 Task: Add an event with the title Second Monthly Team Review, date '2024/04/18', time 7:30 AM to 9:30 AMand add a description: Team building activities designed to suit the specific needs and dynamics of the team. Customizing the activities to align with the team's goals and challenges can maximize their effectiveness in fostering collaboration, trust, and overall team cohesion., put the event into Yellow category . Add location for the event as: 654 Port Olympic, Barcelona, Spain, logged in from the account softage.7@softage.netand send the event invitation to softage.5@softage.net and softage.1@softage.net. Set a reminder for the event 12 hour before
Action: Mouse moved to (83, 103)
Screenshot: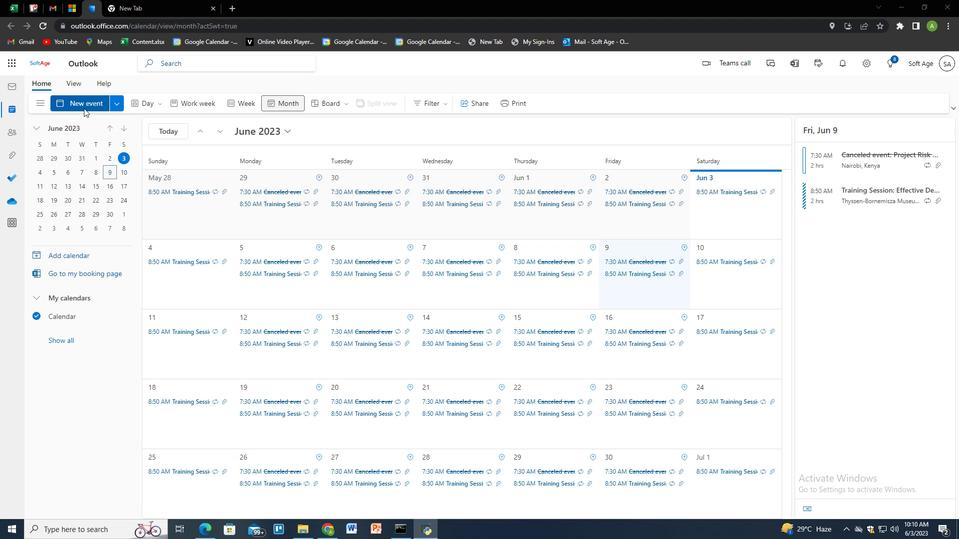 
Action: Mouse pressed left at (83, 103)
Screenshot: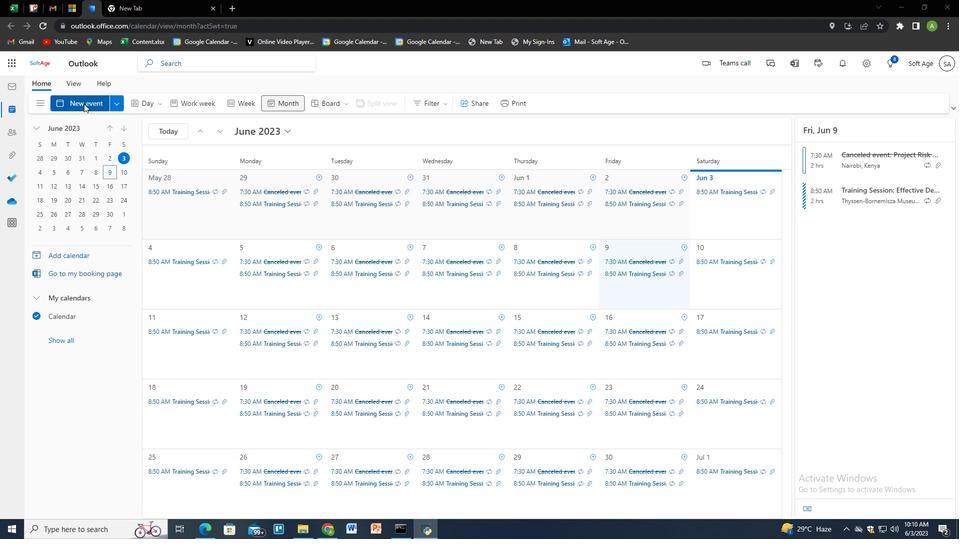 
Action: Mouse moved to (331, 168)
Screenshot: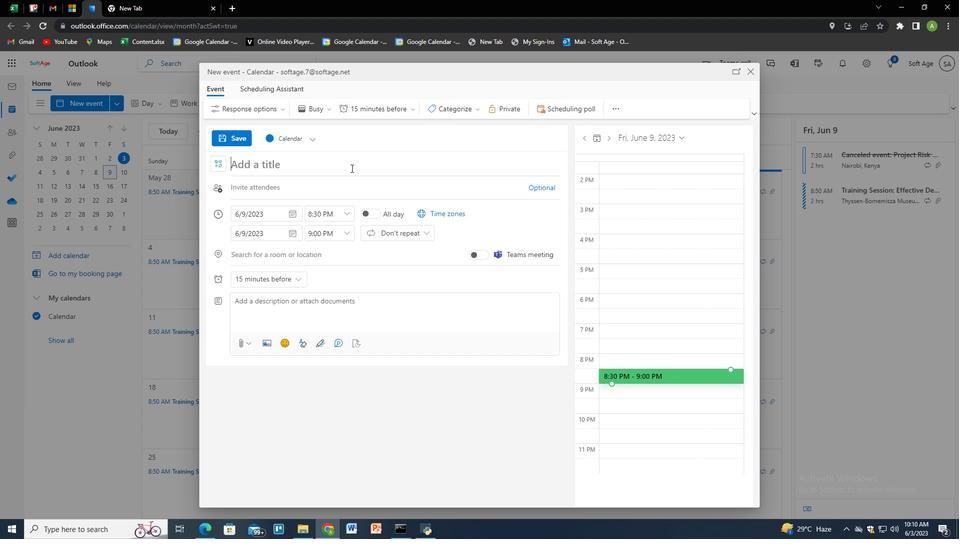 
Action: Mouse pressed left at (331, 168)
Screenshot: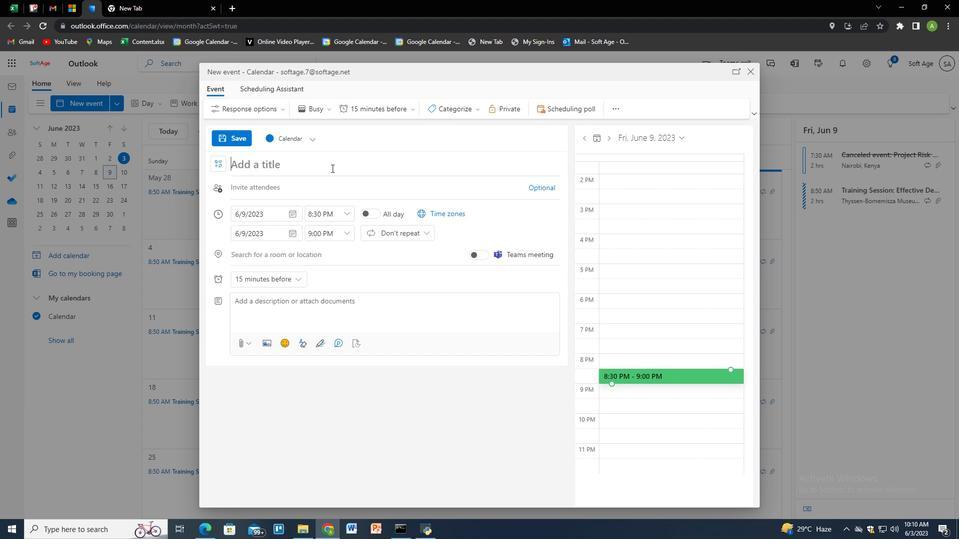 
Action: Key pressed <Key.shift>Second<Key.space><Key.shift>Monthly<Key.space><Key.shift>TEam<Key.backspace><Key.backspace><Key.backspace>eam<Key.space><Key.shift>Review<Key.tab><Key.tab><Key.tab>
Screenshot: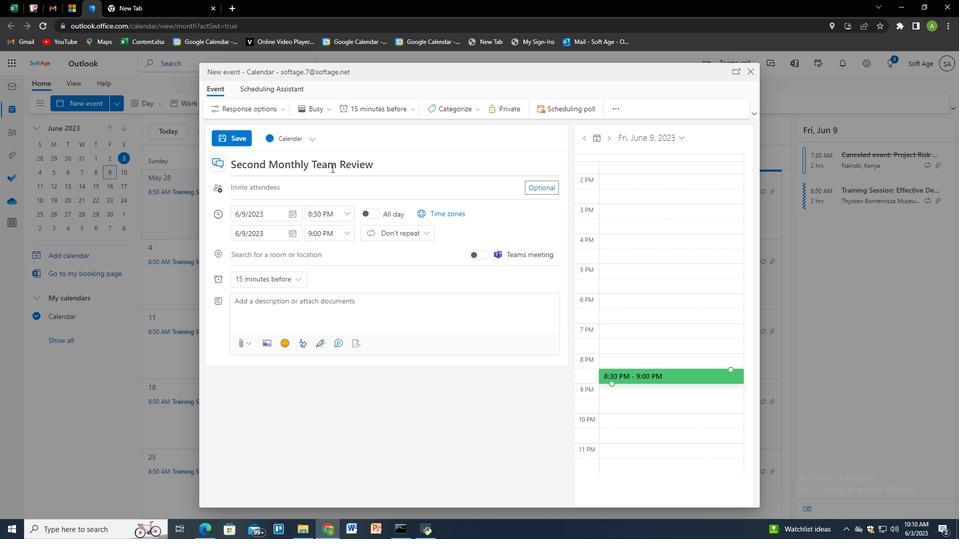 
Action: Mouse moved to (291, 214)
Screenshot: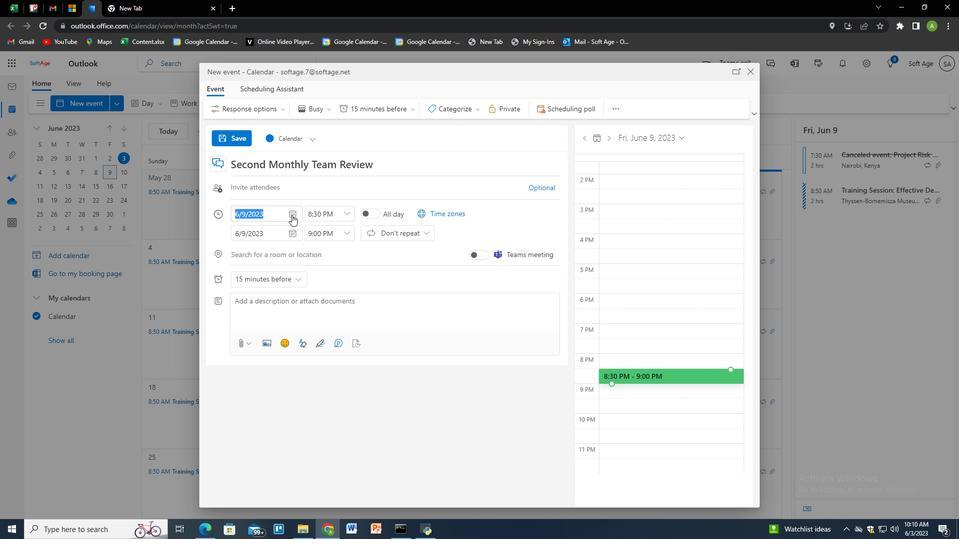 
Action: Mouse pressed left at (291, 214)
Screenshot: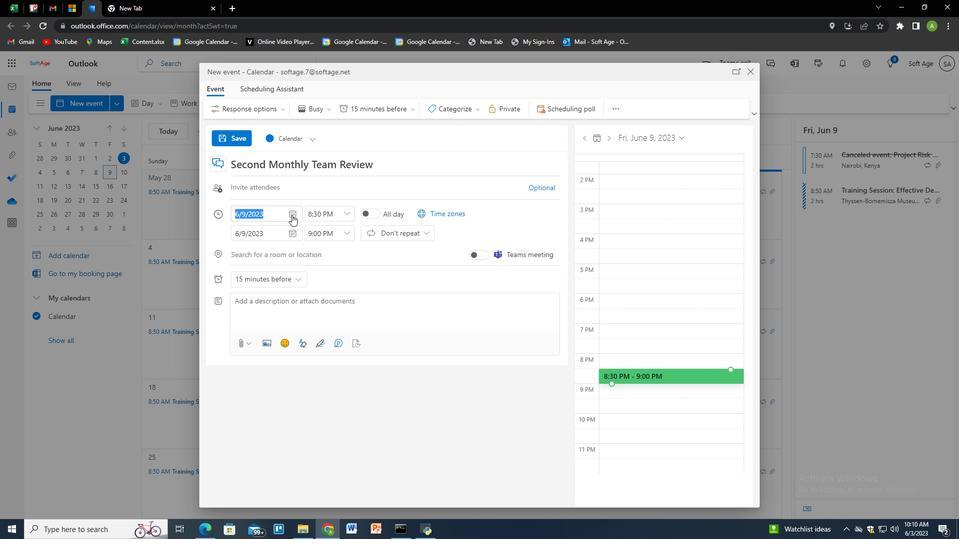 
Action: Mouse moved to (290, 232)
Screenshot: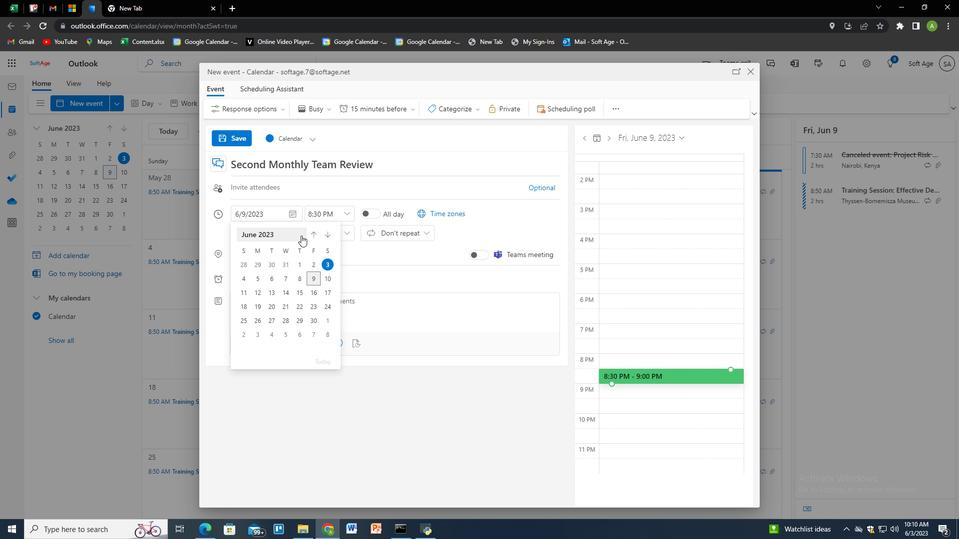 
Action: Mouse pressed left at (290, 232)
Screenshot: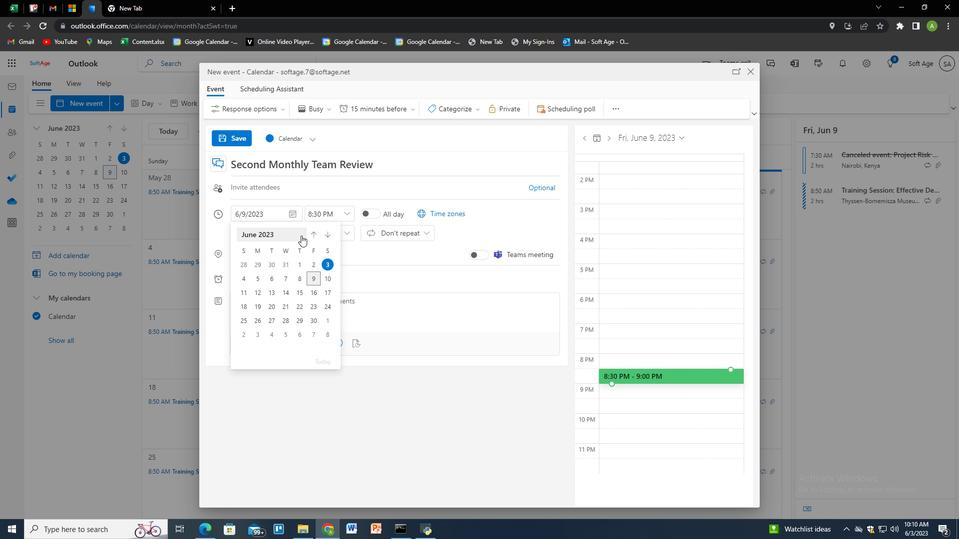 
Action: Mouse pressed left at (290, 232)
Screenshot: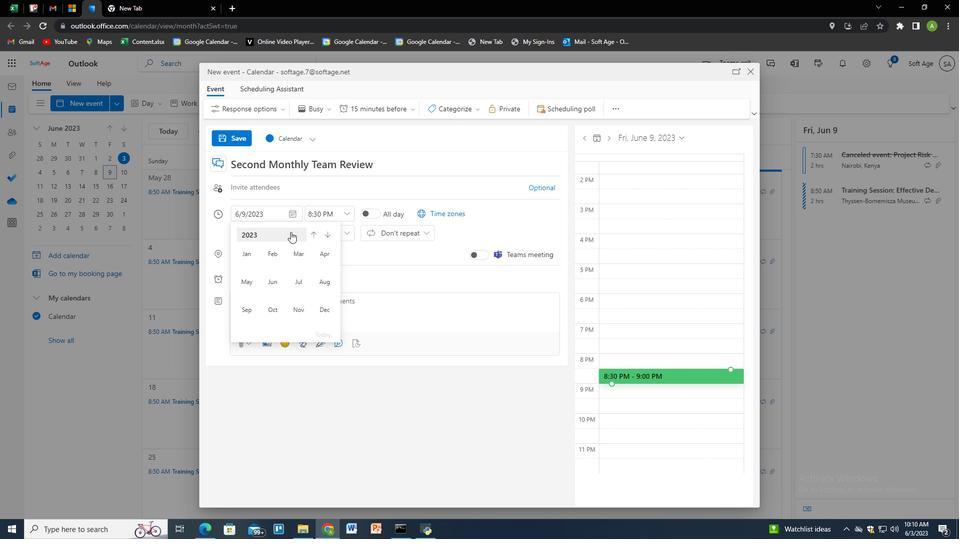 
Action: Mouse moved to (251, 286)
Screenshot: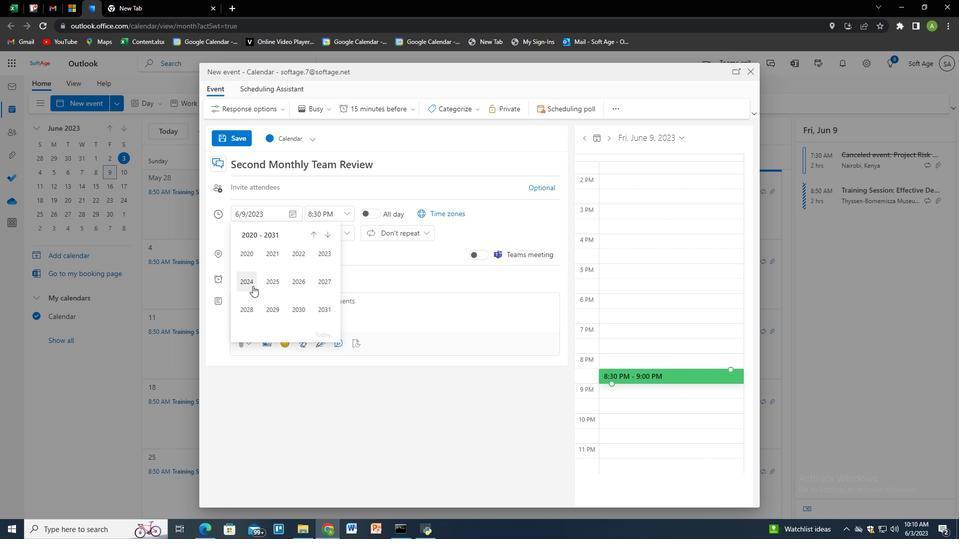 
Action: Mouse pressed left at (251, 286)
Screenshot: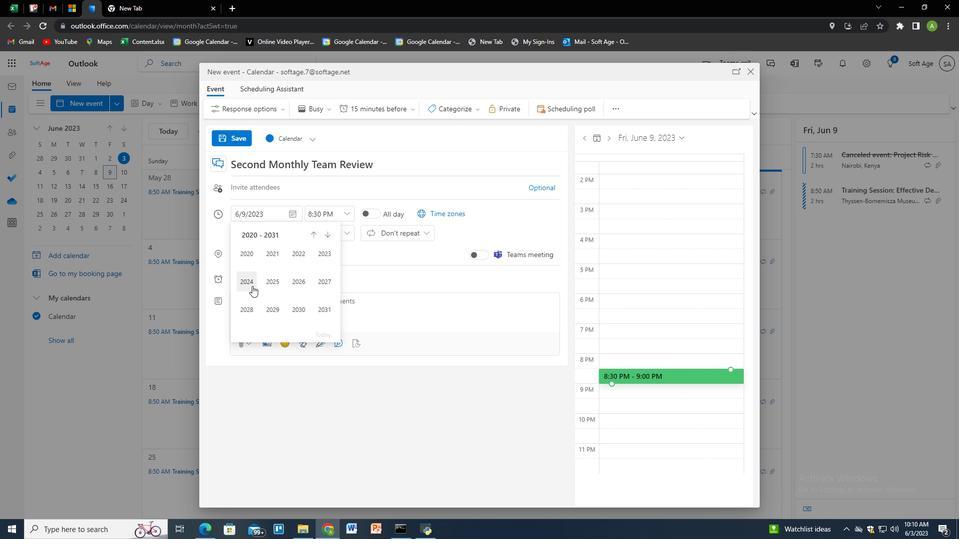 
Action: Mouse moved to (327, 256)
Screenshot: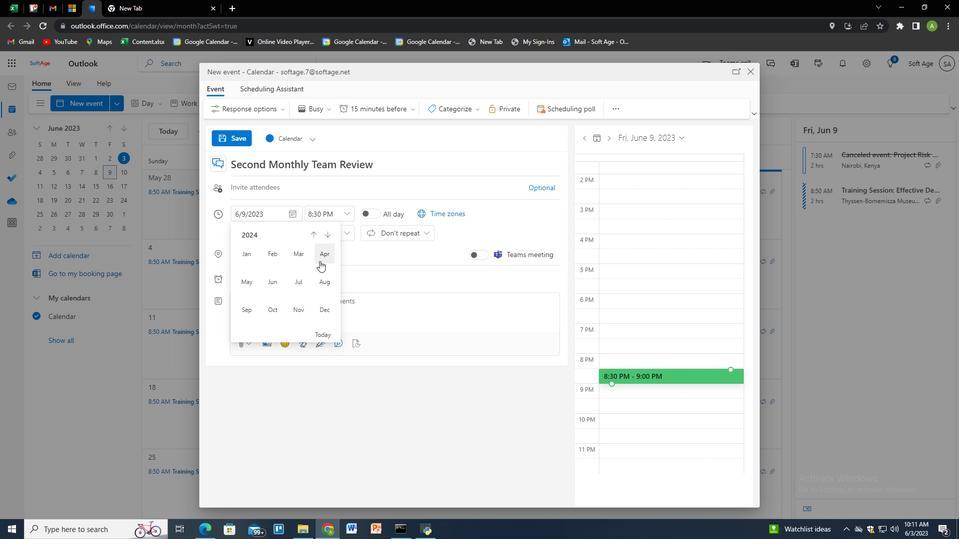 
Action: Mouse pressed left at (327, 256)
Screenshot: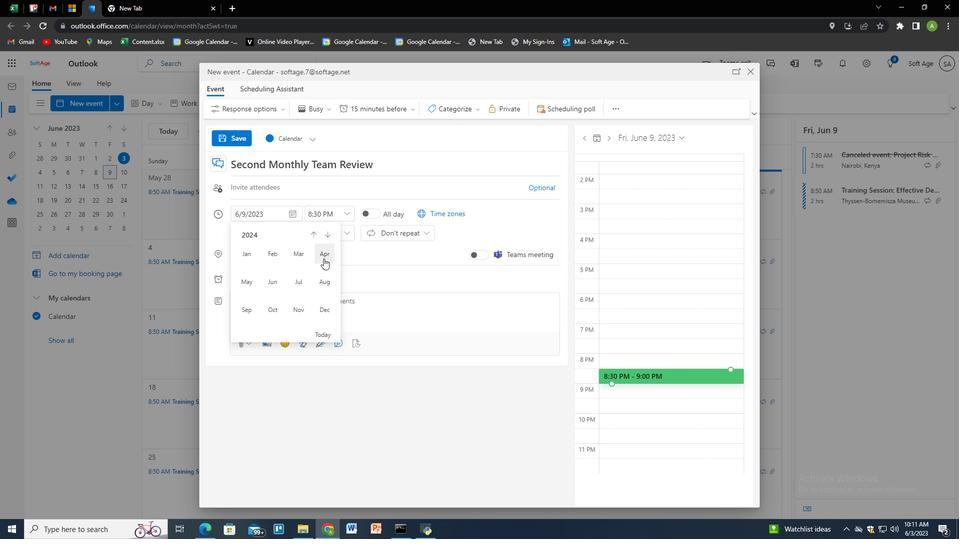 
Action: Mouse moved to (302, 296)
Screenshot: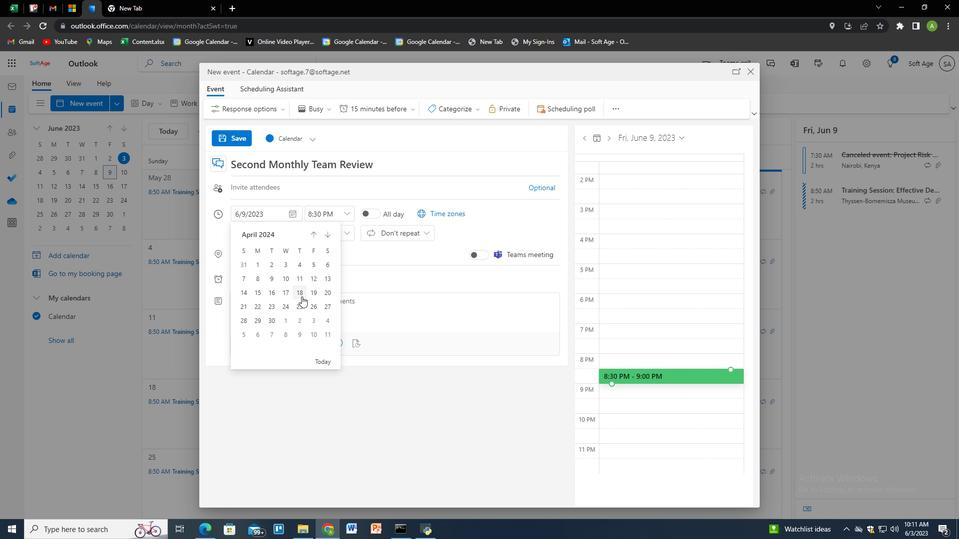 
Action: Mouse pressed left at (302, 296)
Screenshot: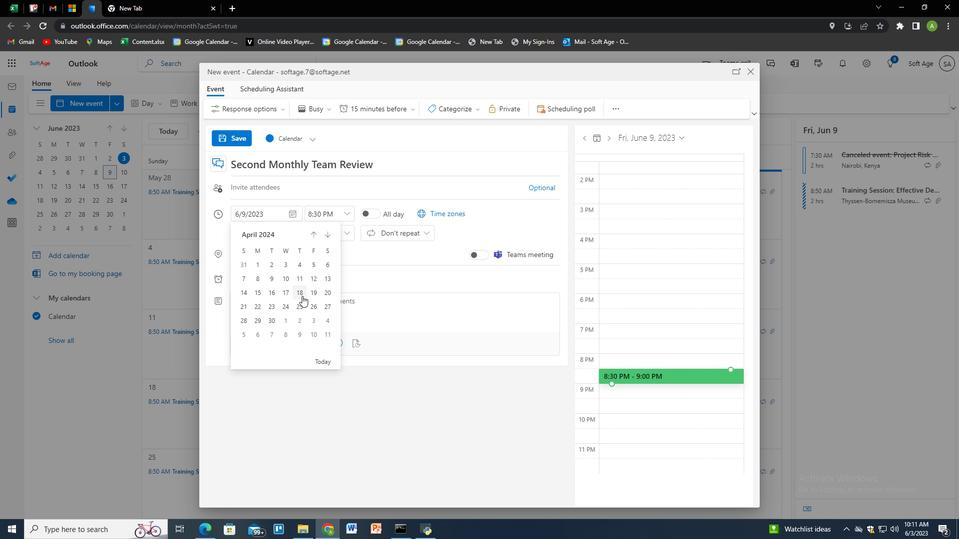 
Action: Mouse moved to (317, 213)
Screenshot: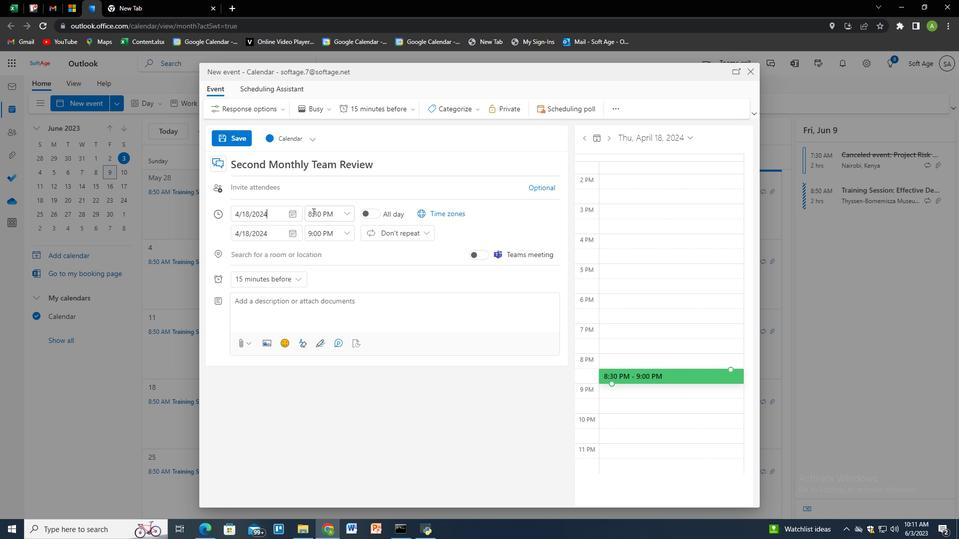 
Action: Mouse pressed left at (317, 213)
Screenshot: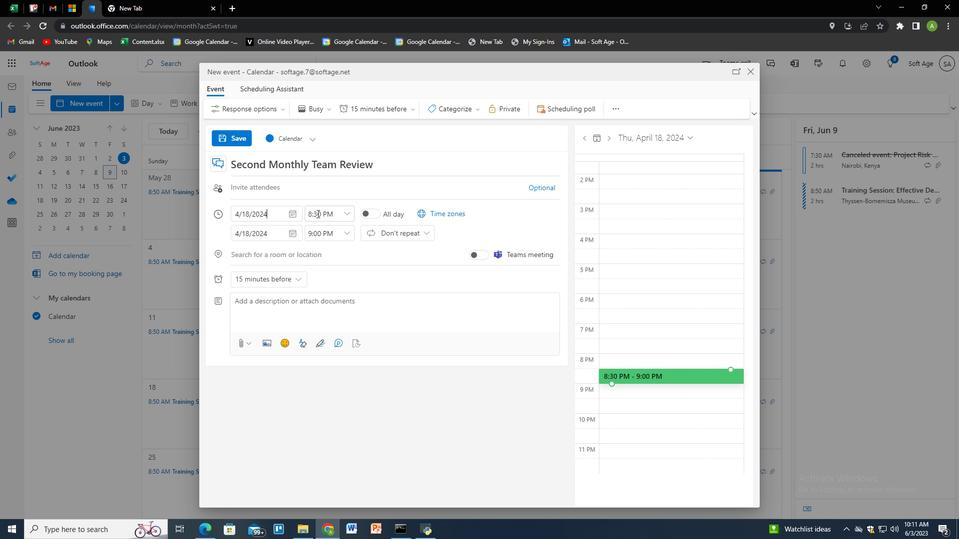
Action: Mouse pressed left at (317, 213)
Screenshot: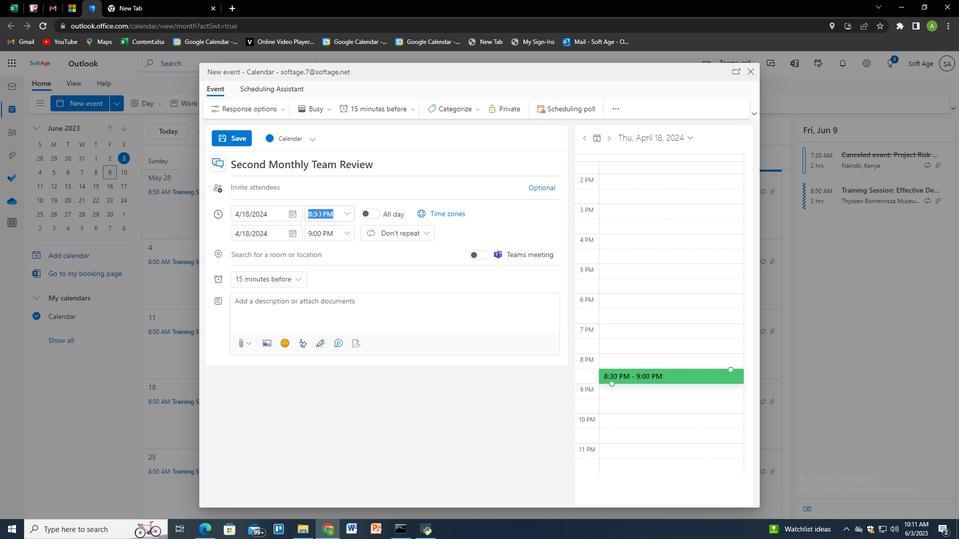 
Action: Mouse pressed left at (317, 213)
Screenshot: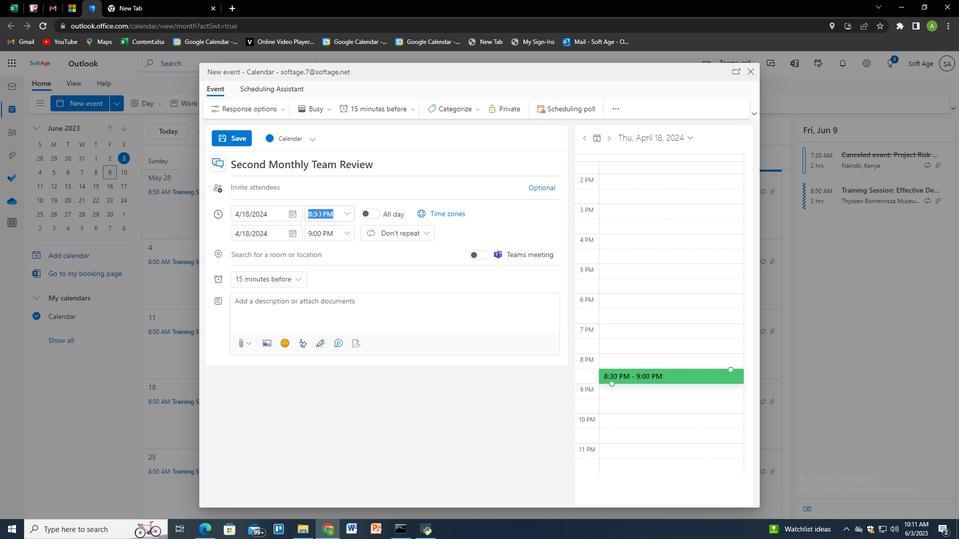 
Action: Mouse pressed left at (317, 213)
Screenshot: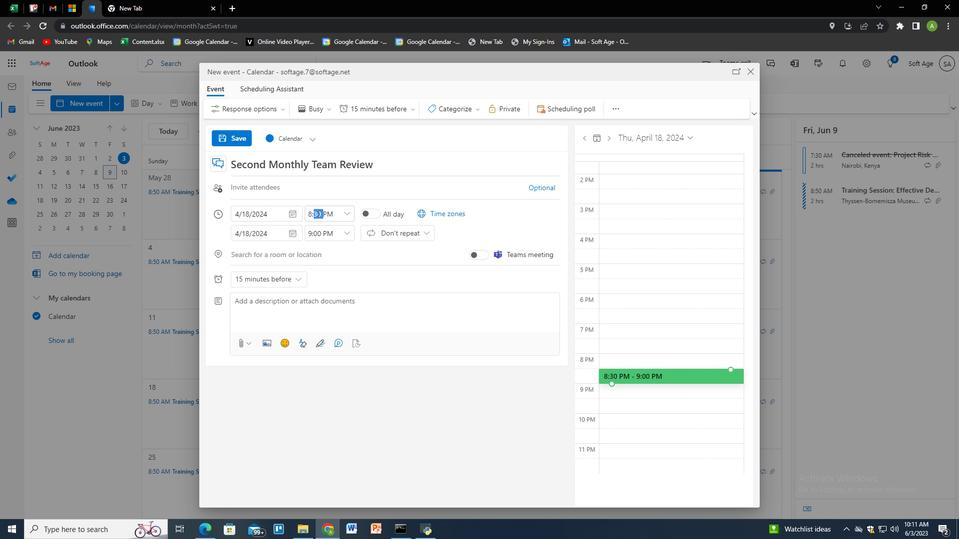 
Action: Key pressed <Key.backspace>7<Key.shift>:30<Key.space><Key.shift>AM<Key.shift>M<Key.tab><Key.tab><Key.shift><Key.page_up><Key.shift>9;00<Key.space><Key.shift>AM<Key.tab><Key.tab><Key.tab><Key.tab><Key.tab><Key.tab><Key.tab><Key.shift>R<Key.backspace><Key.shift>Team<Key.space>building<Key.space>activites<Key.backspace><Key.backspace>ies<Key.space>designed<Key.space><Key.backspace><Key.space><Key.backspace><Key.backspace>d<Key.space>to<Key.space>suir<Key.backspace>t<Key.space>the<Key.space><Key.backspace><Key.backspace><Key.backspace><Key.backspace><Key.backspace><Key.space>the<Key.space>specific<Key.space>needs<Key.space>and<Key.space>dynamics<Key.space>t<Key.backspace>of<Key.space>the<Key.space>team.<Key.space><Key.shift>Customixin<Key.backspace><Key.backspace><Key.backspace>zing<Key.space>the<Key.space>activities<Key.space>to<Key.space>align<Key.backspace>n<Key.space>with<Key.space>the<Key.space>team's<Key.space>goea<Key.backspace><Key.backspace>al<Key.space>a<Key.backspace><Key.backspace>s<Key.space>and<Key.space>challenges<Key.space>can<Key.space>maz<Key.backspace>ximize<Key.space>their<Key.backspace>r<Key.space>r<Key.backspace>effectives<Key.backspace>ness<Key.space>in<Key.space>fostering<Key.space>cola<Key.backspace>laboration<Key.space><Key.backspace>m<Key.backspace>,<Key.space>truc<Key.backspace>st<Key.space>a<Key.backspace><Key.backspace>,a<Key.space><Key.backspace><Key.backspace><Key.space>and<Key.space>overall<Key.space>team<Key.space>cohesion.<Key.space>
Screenshot: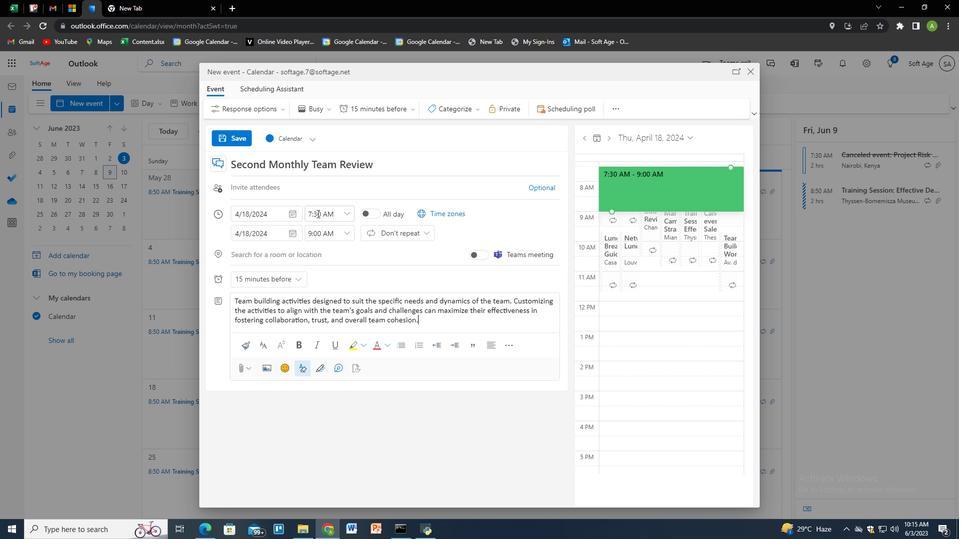 
Action: Mouse moved to (437, 106)
Screenshot: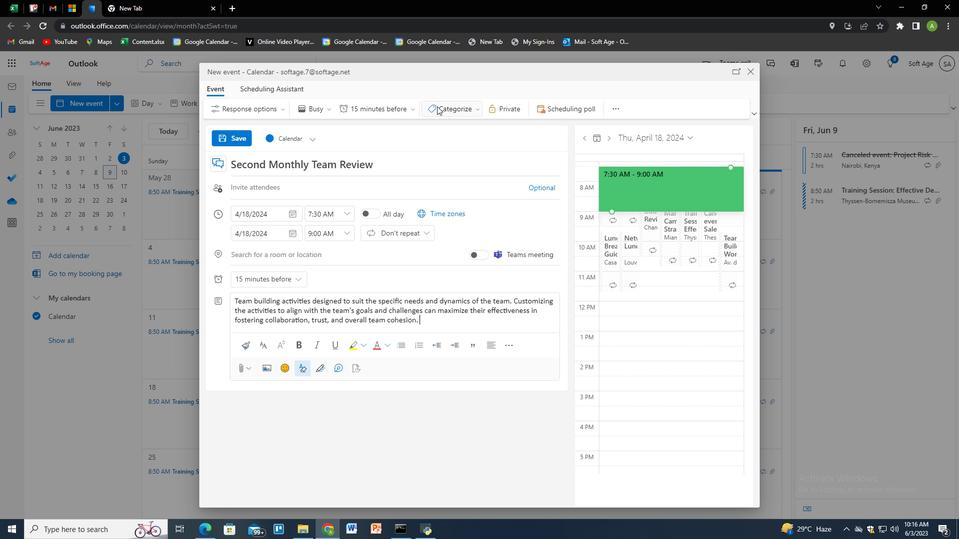 
Action: Mouse pressed left at (437, 106)
Screenshot: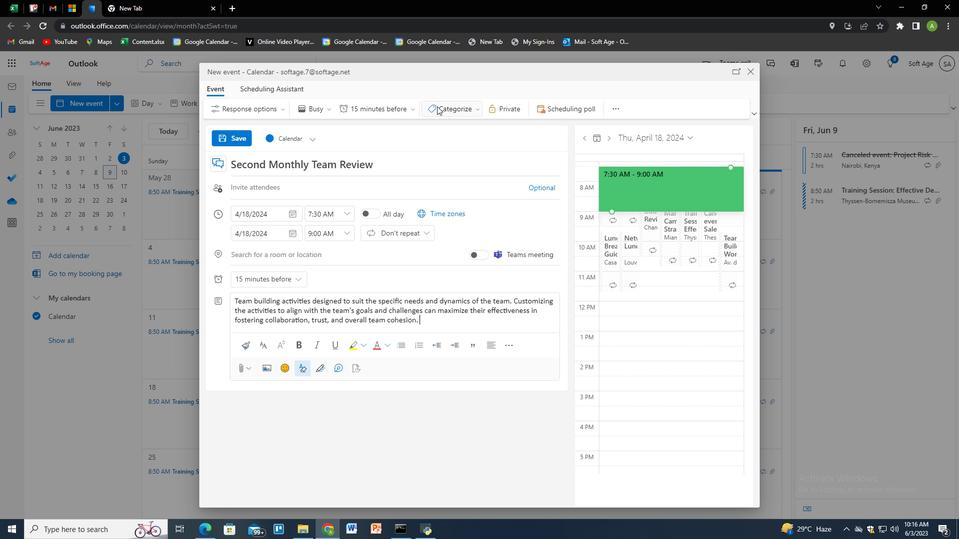 
Action: Mouse moved to (454, 204)
Screenshot: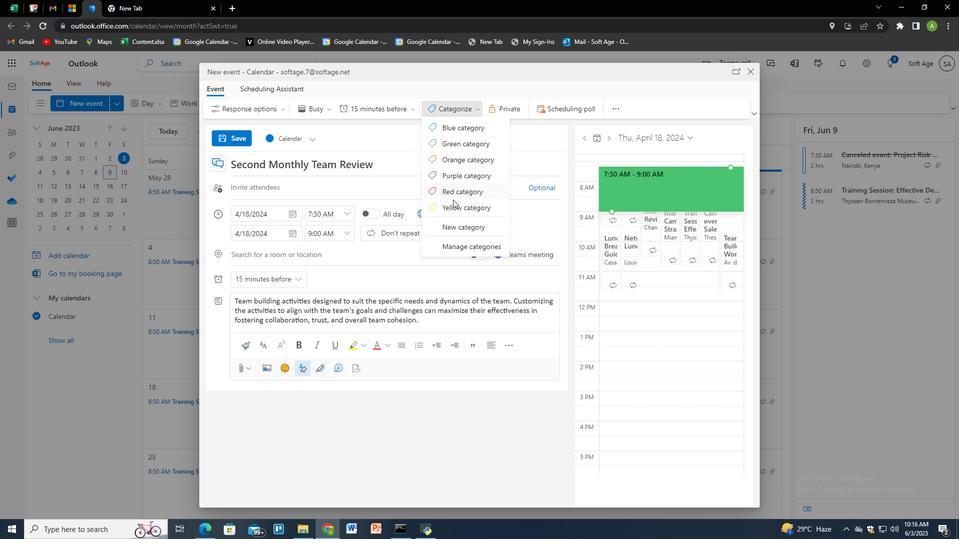 
Action: Mouse pressed left at (454, 204)
Screenshot: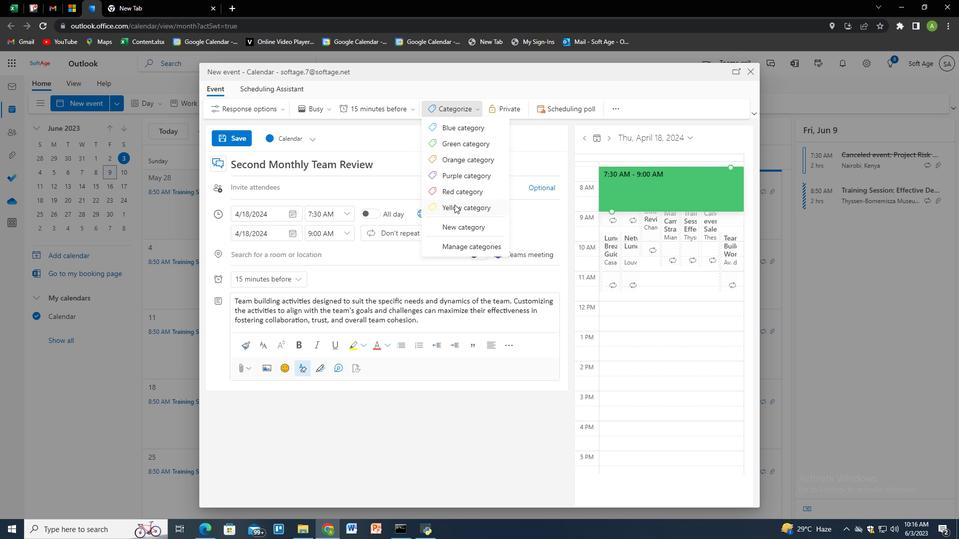 
Action: Mouse moved to (260, 259)
Screenshot: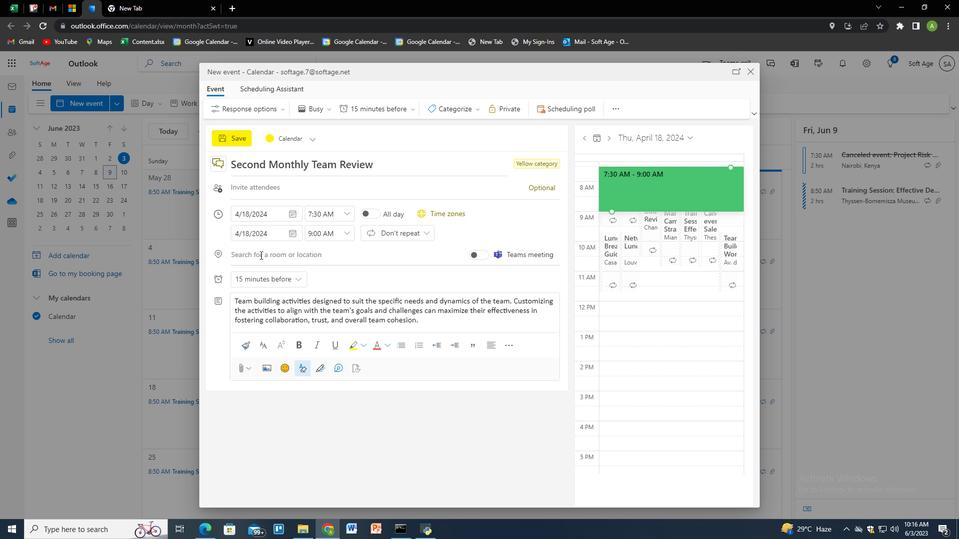 
Action: Mouse pressed left at (260, 259)
Screenshot: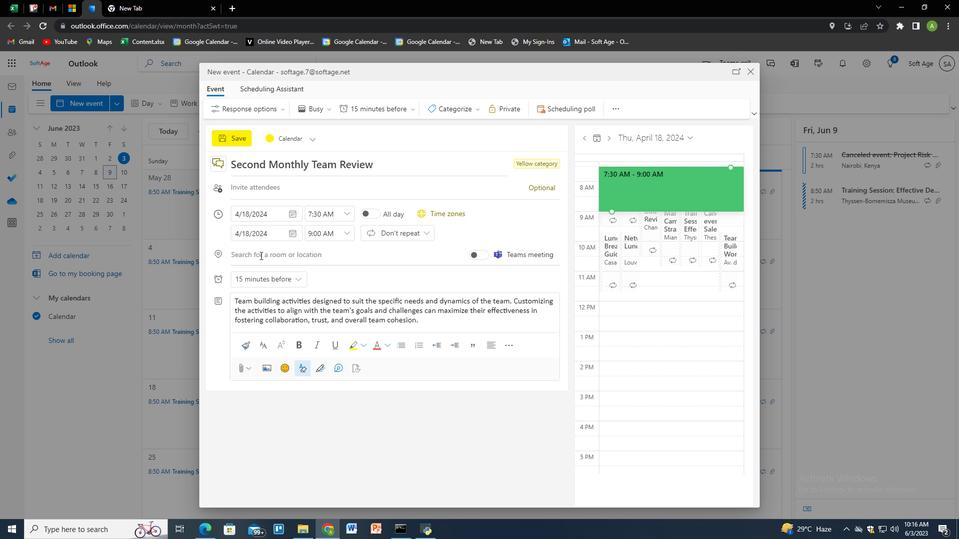 
Action: Key pressed 654<Key.space><Key.shift><Key.shift>Prt<Key.backspace><Key.backspace>ort<Key.space><Key.shift>Olympic,<Key.space><Key.shift>Barcelona.<Key.space><Key.shift>Sp<Key.backspace><Key.backspace><Key.backspace><Key.backspace>,<Key.shift><Key.shift><Key.shift><Key.shift><Key.shift><Key.shift><Key.shift><Key.shift>Dpai<Key.backspace><Key.backspace><Key.backspace><Key.backspace><Key.shift>S<Key.backspace><Key.space><Key.shift>Spain<Key.down><Key.enter>
Screenshot: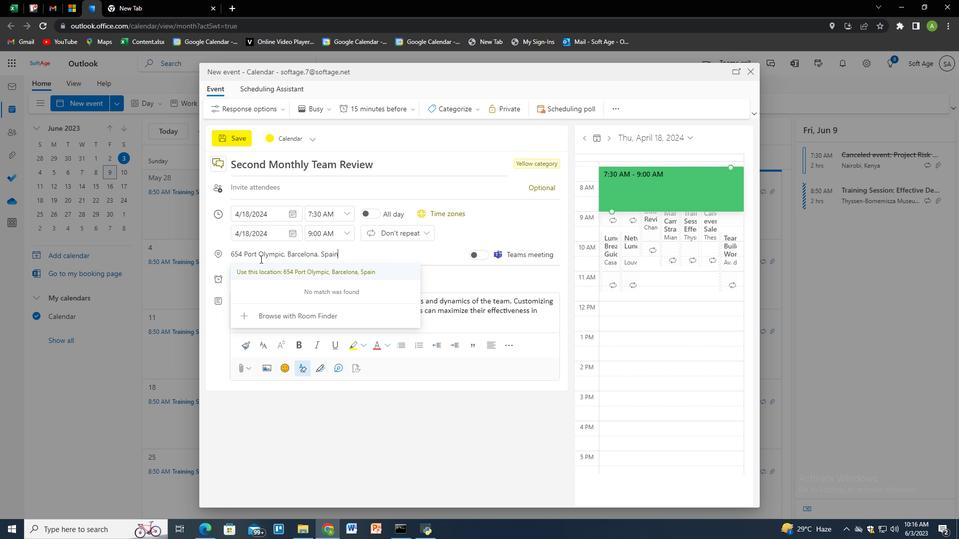 
Action: Mouse moved to (349, 190)
Screenshot: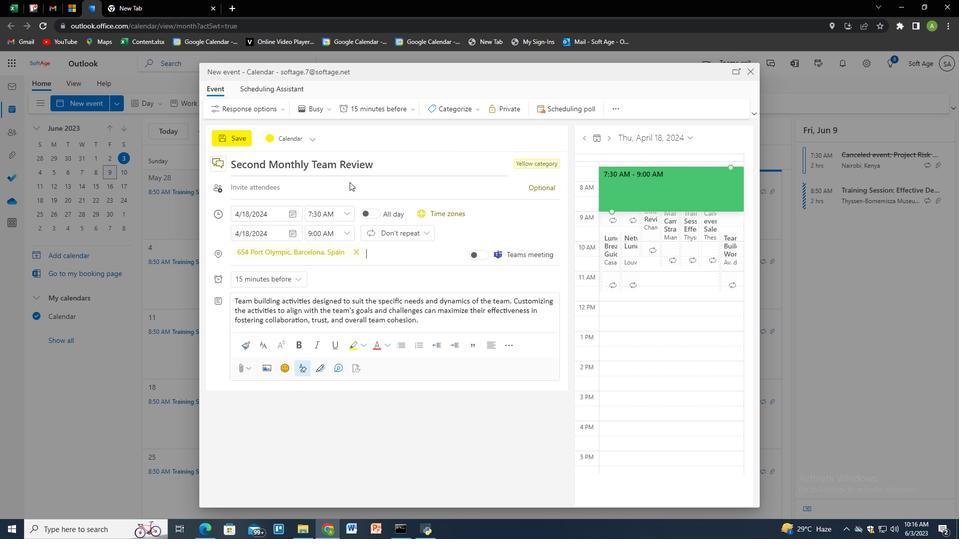 
Action: Mouse pressed left at (349, 190)
Screenshot: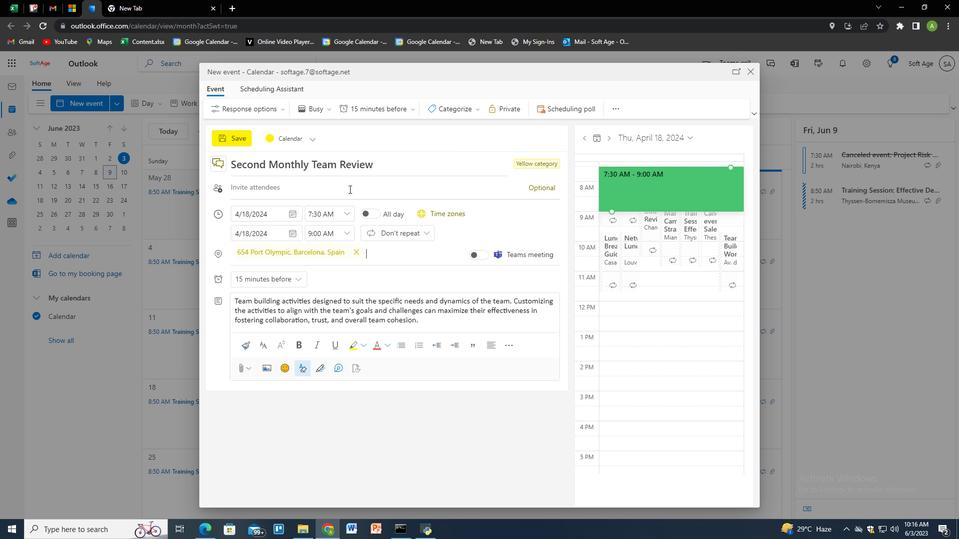 
Action: Key pressed softage.5<Key.shift>@softage.net<Key.enter>sod<Key.backspace>ftage.1<Key.shift>@softag.<Key.backspace>e.net<Key.enter>
Screenshot: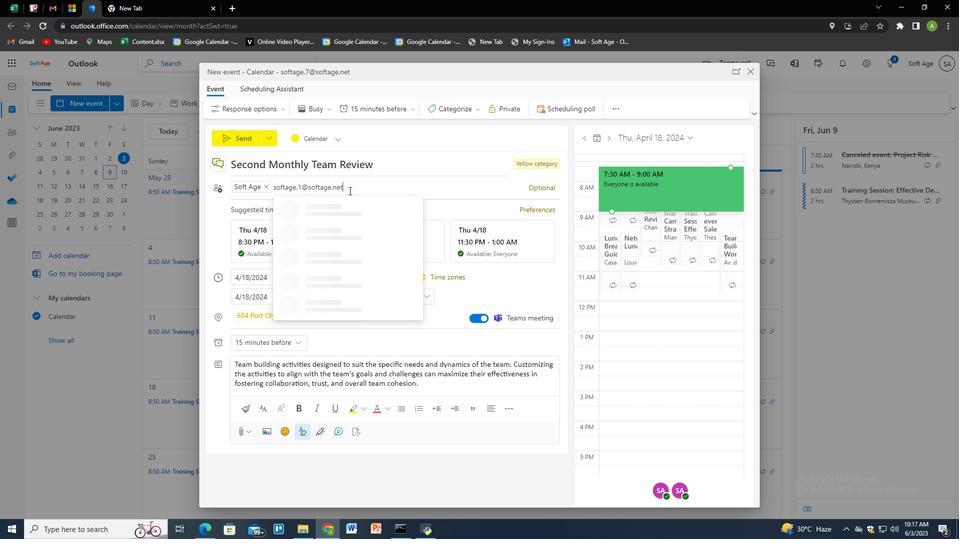
Action: Mouse moved to (367, 107)
Screenshot: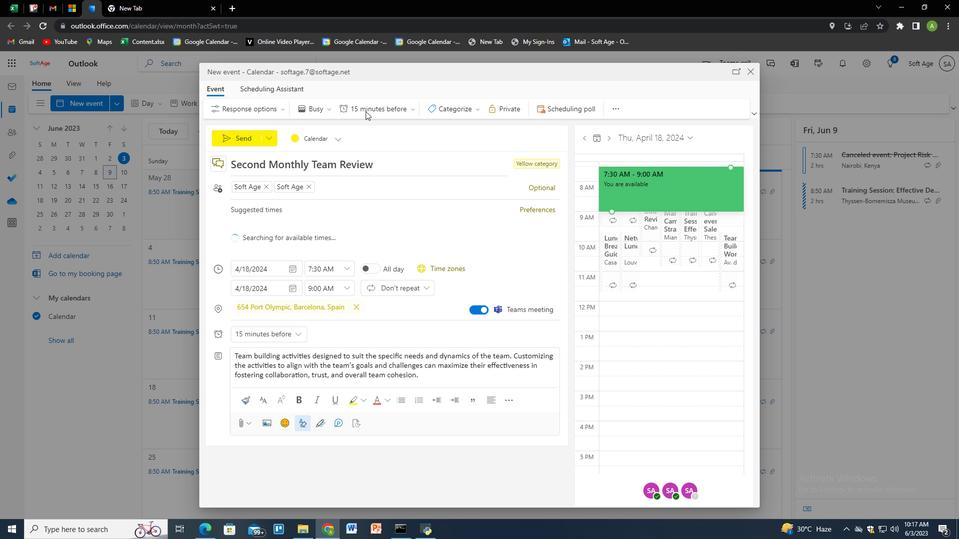 
Action: Mouse pressed left at (367, 107)
Screenshot: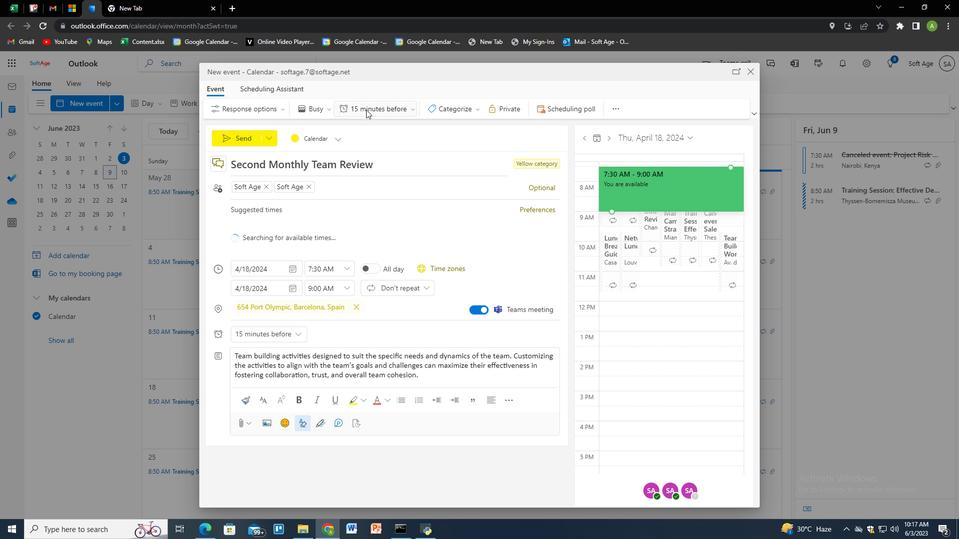 
Action: Mouse moved to (373, 252)
Screenshot: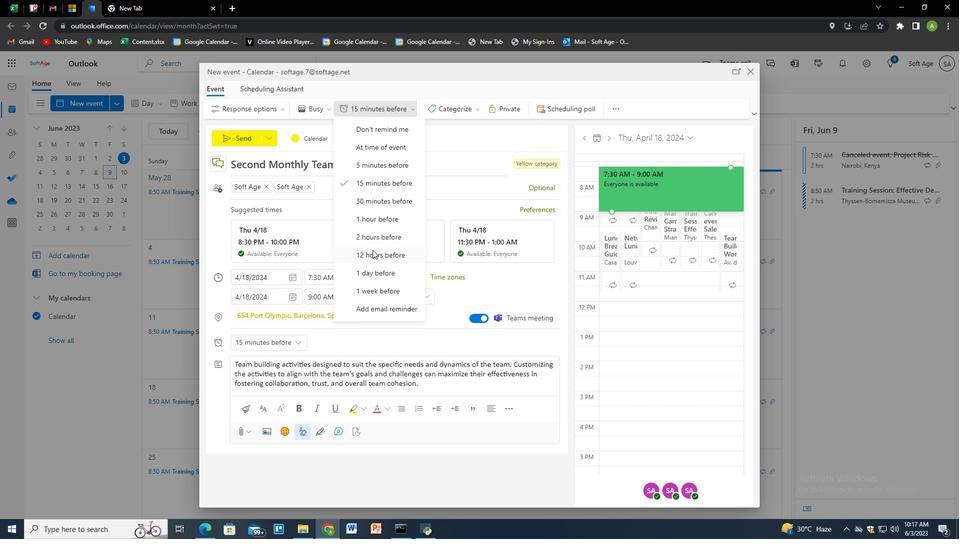 
Action: Mouse pressed left at (373, 252)
Screenshot: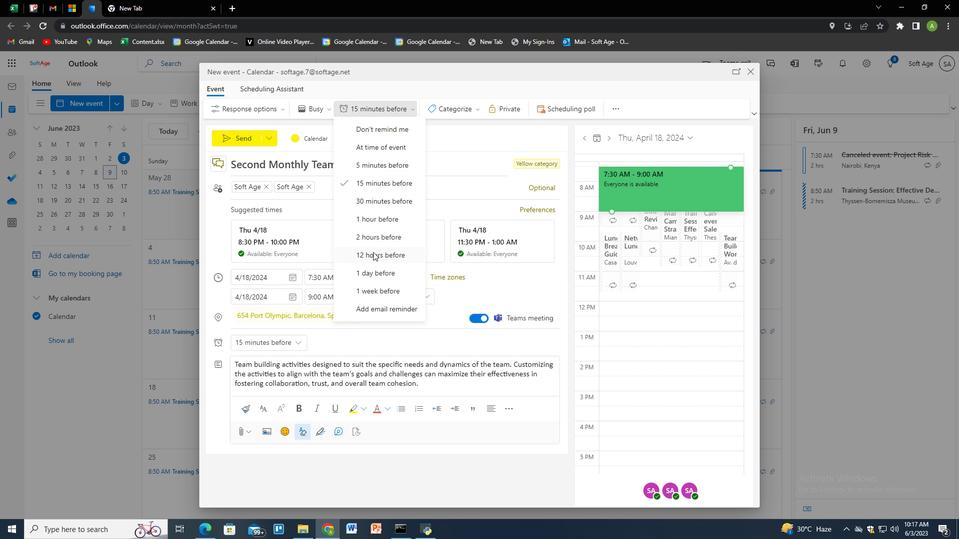 
Action: Mouse moved to (400, 195)
Screenshot: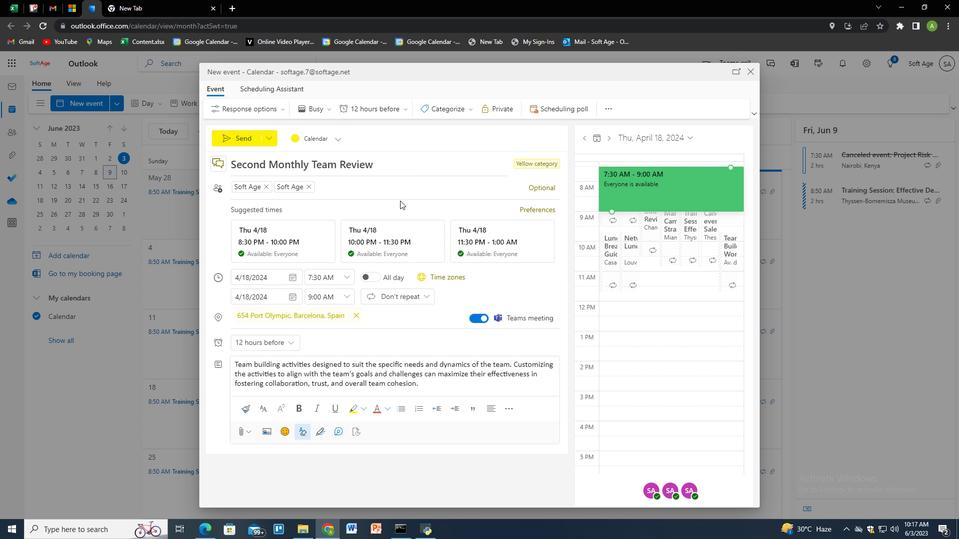 
Action: Mouse pressed left at (400, 195)
Screenshot: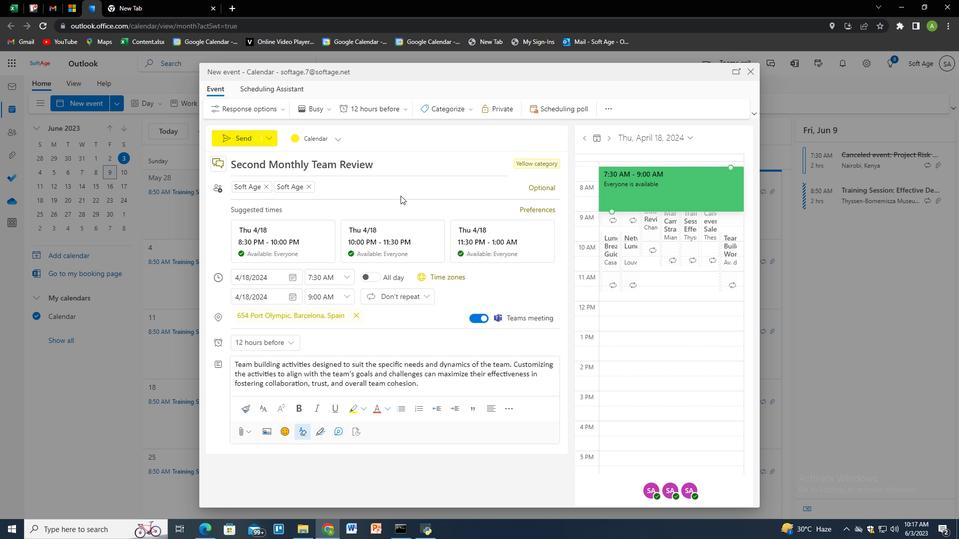 
Action: Mouse moved to (248, 143)
Screenshot: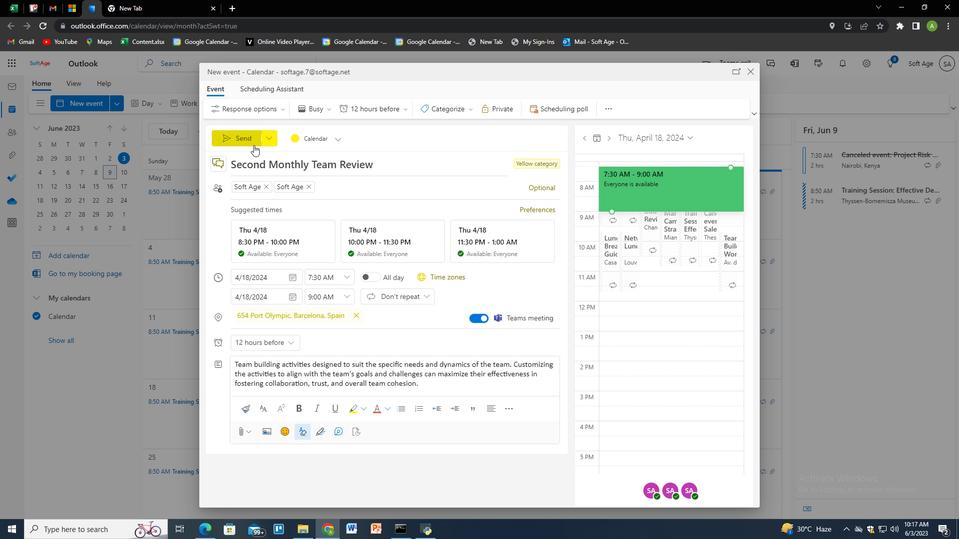 
Action: Mouse pressed left at (248, 143)
Screenshot: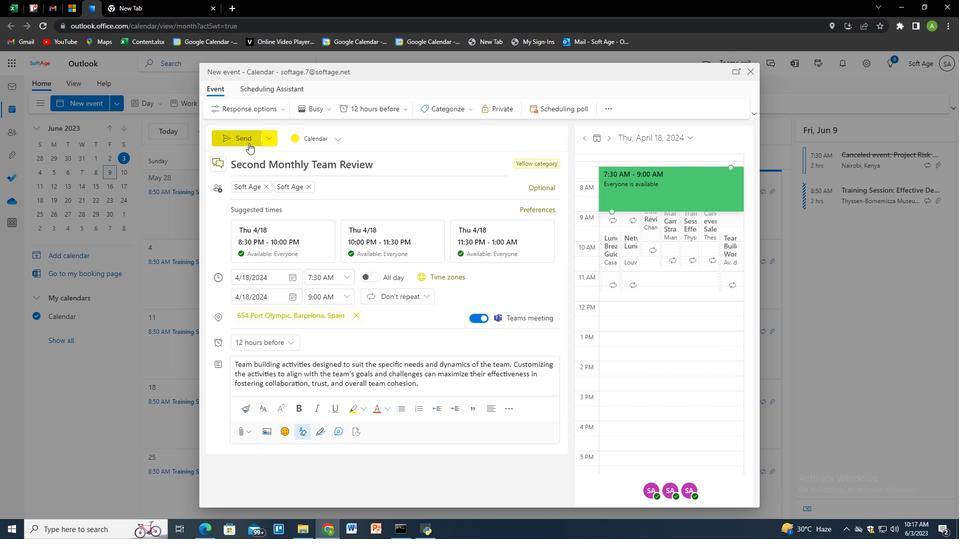 
Action: Mouse moved to (462, 270)
Screenshot: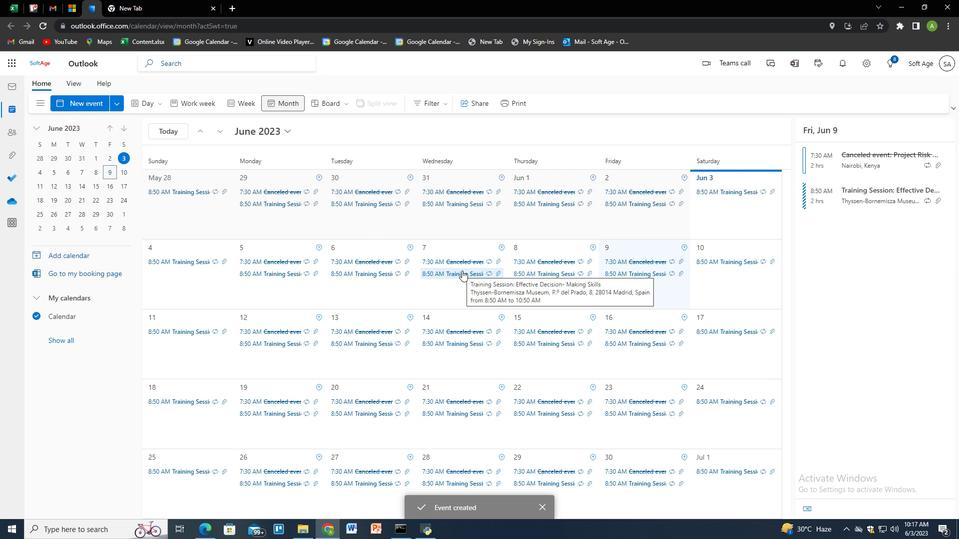 
